Task: Search trends by New York City.
Action: Mouse moved to (456, 191)
Screenshot: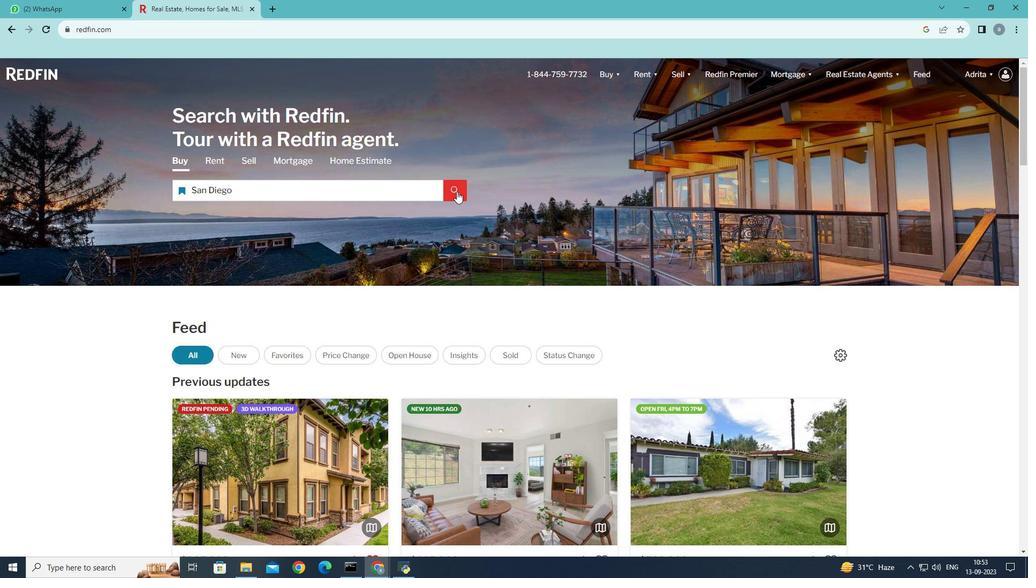 
Action: Mouse pressed left at (456, 191)
Screenshot: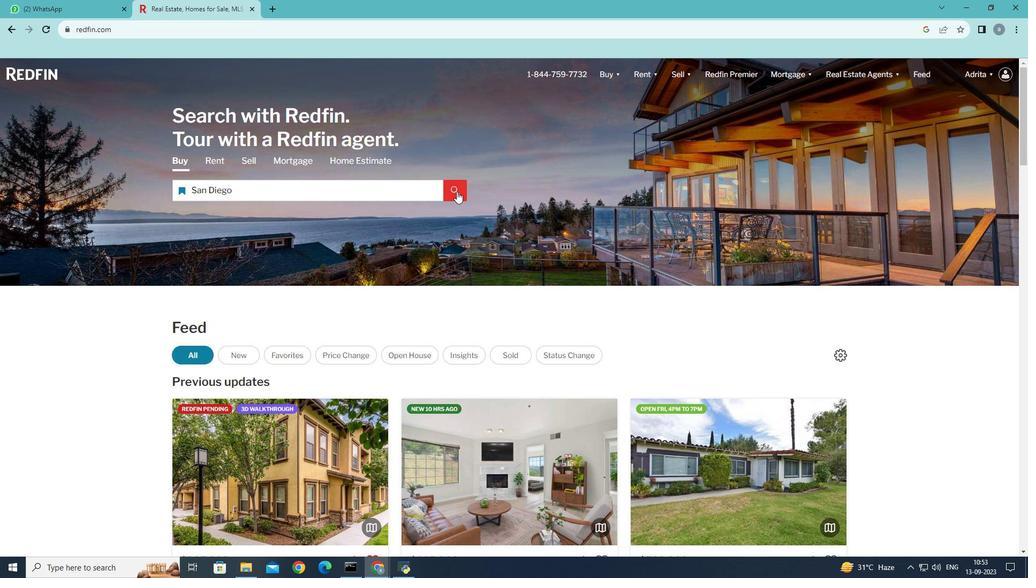 
Action: Mouse moved to (673, 207)
Screenshot: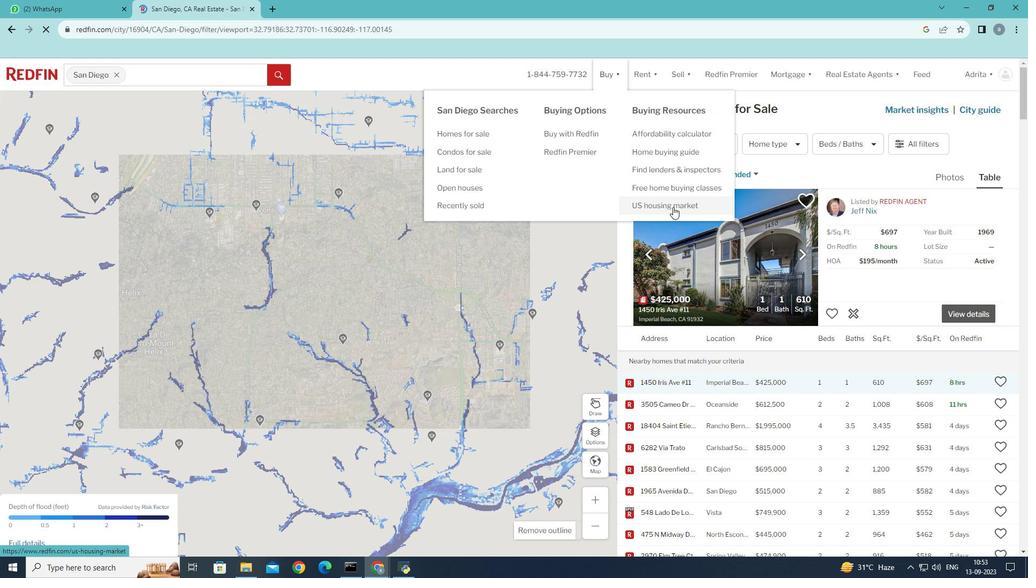 
Action: Mouse pressed left at (673, 207)
Screenshot: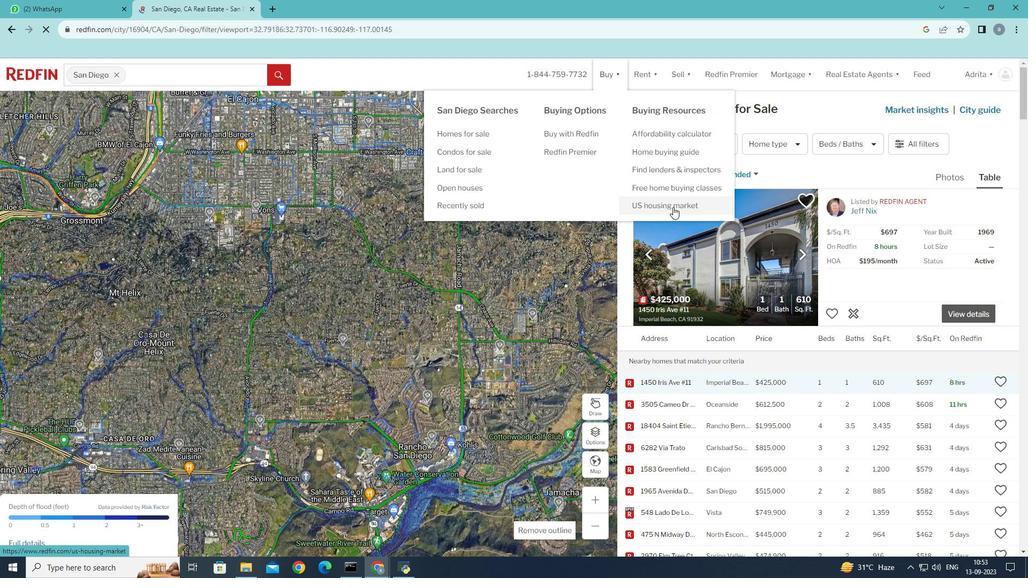 
Action: Mouse moved to (590, 211)
Screenshot: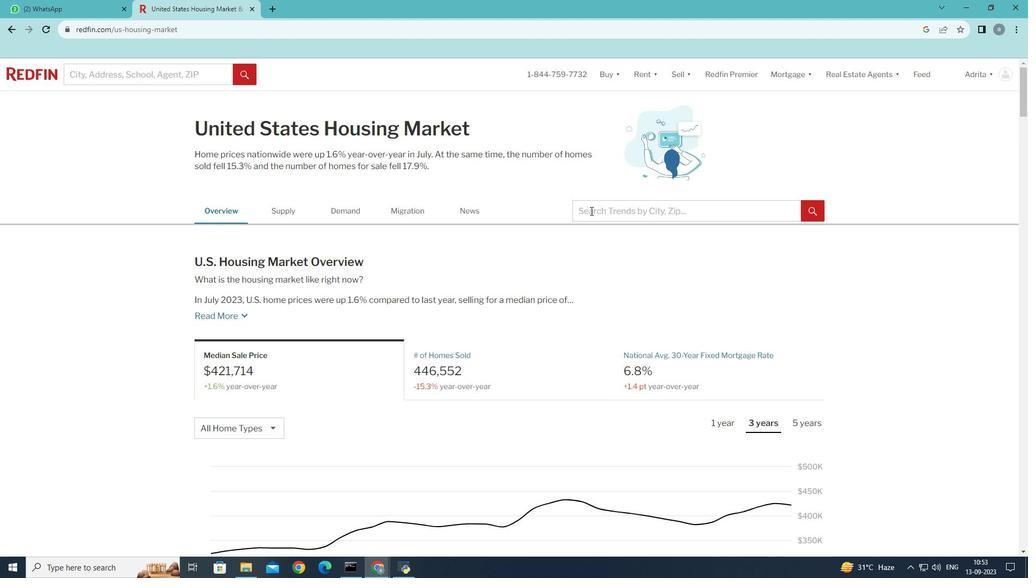 
Action: Mouse pressed left at (590, 211)
Screenshot: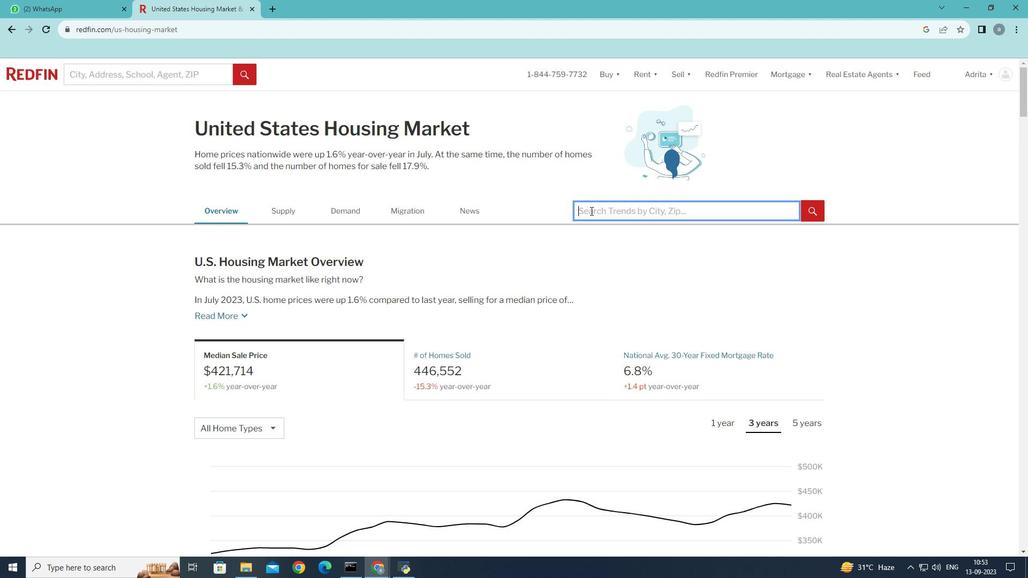 
Action: Mouse moved to (614, 212)
Screenshot: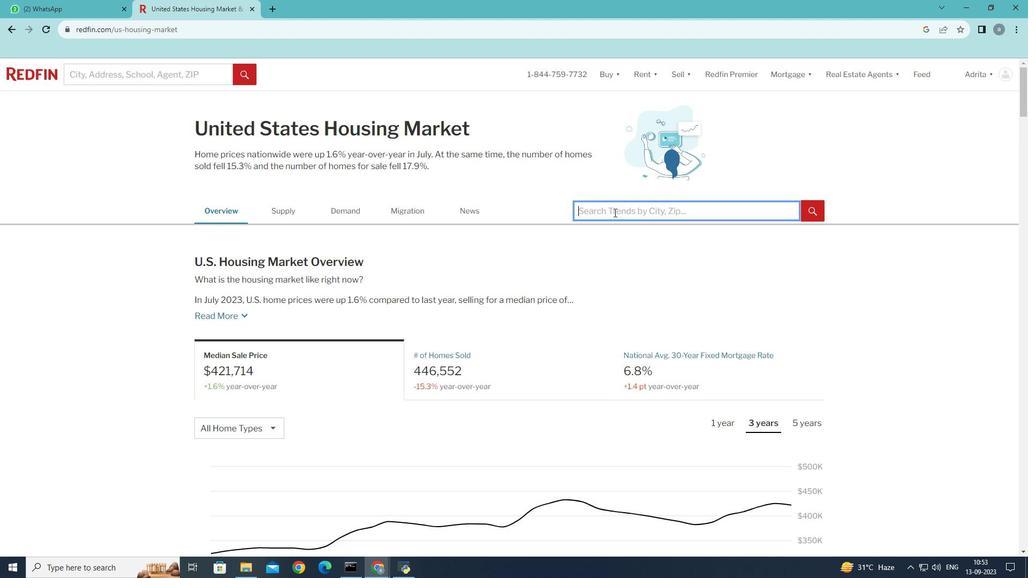 
Action: Key pressed <Key.shift>New<Key.space>
Screenshot: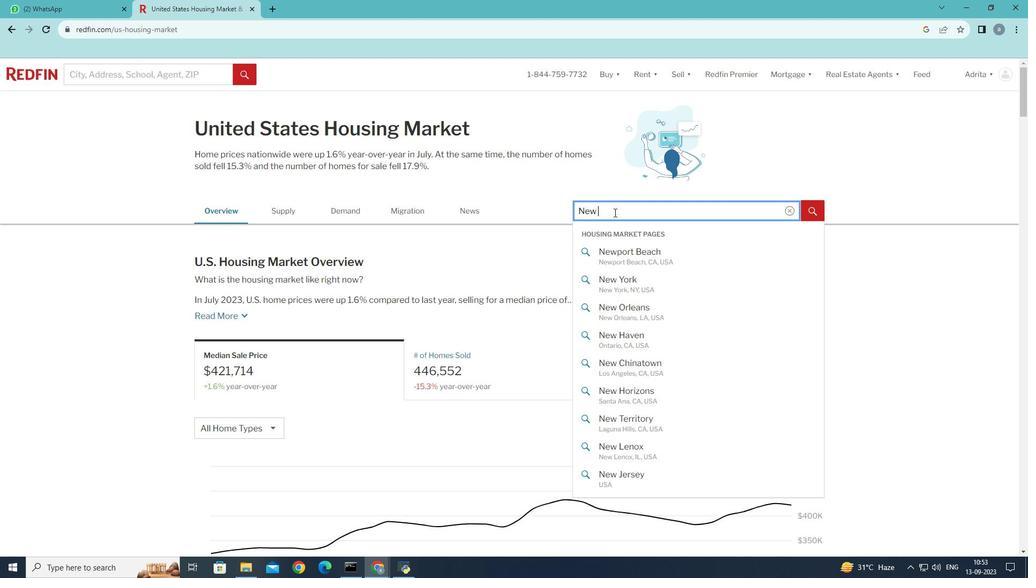 
Action: Mouse moved to (636, 285)
Screenshot: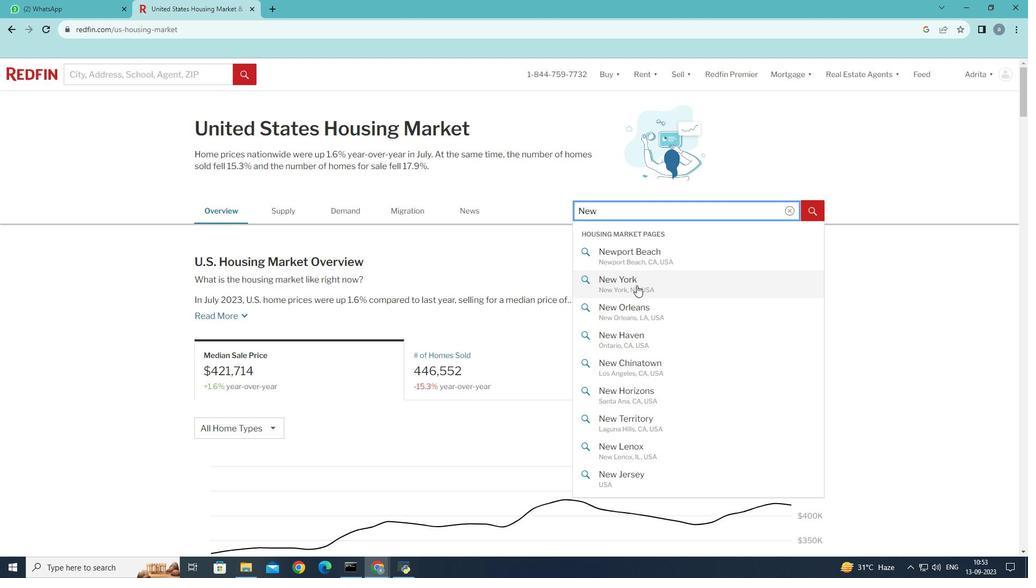 
Action: Mouse pressed left at (636, 285)
Screenshot: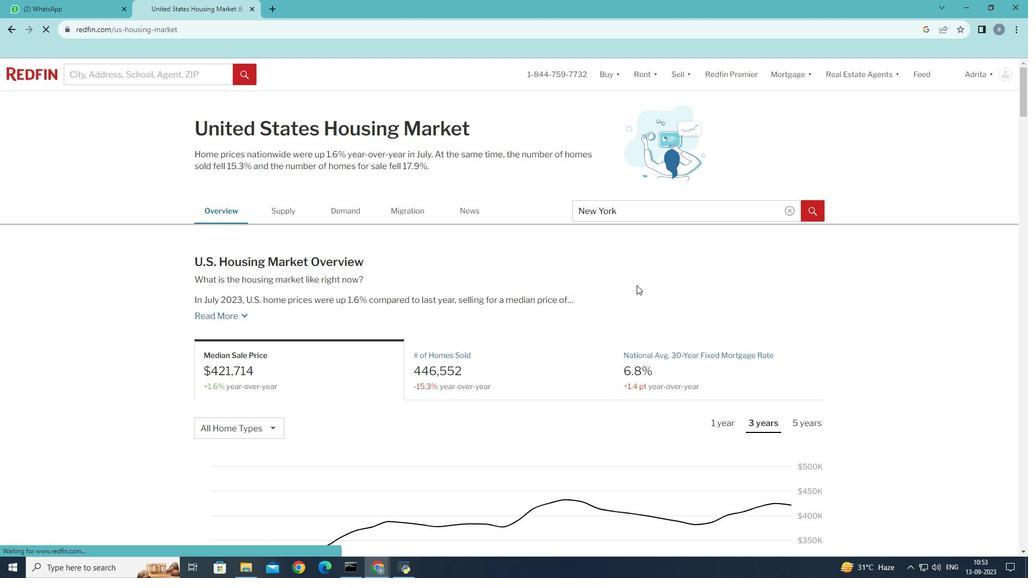
Action: Mouse scrolled (636, 284) with delta (0, 0)
Screenshot: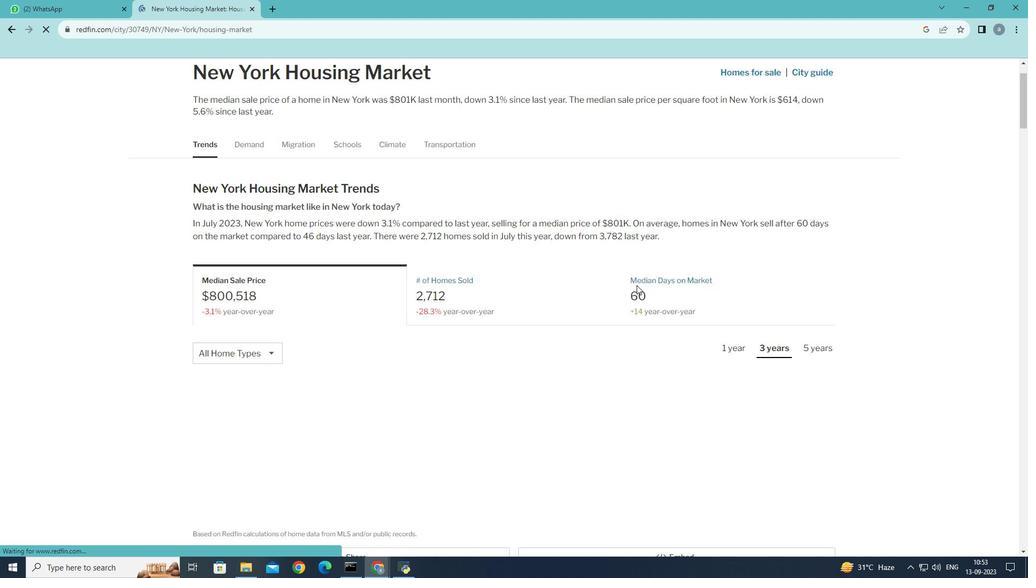 
Action: Mouse scrolled (636, 284) with delta (0, 0)
Screenshot: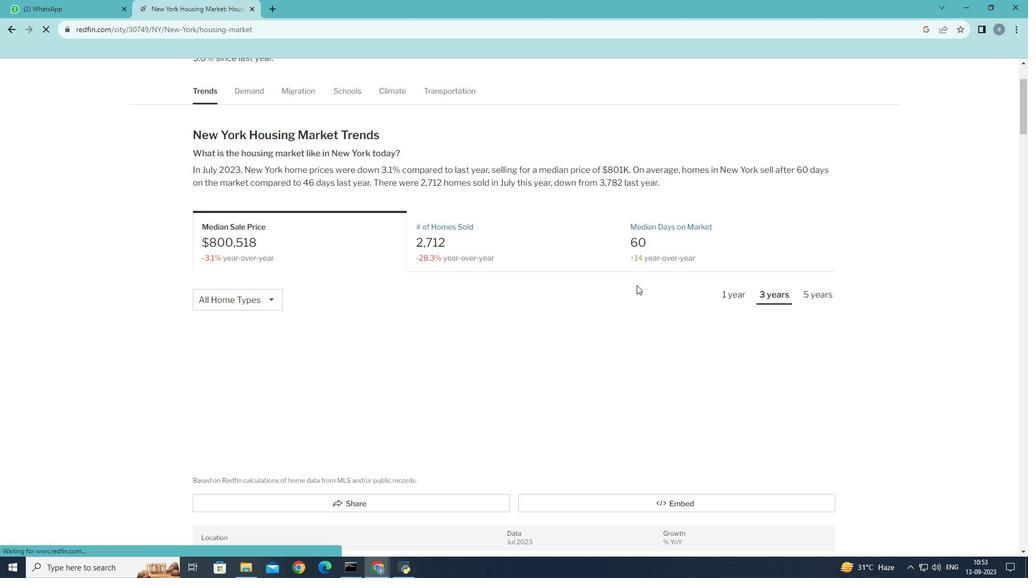 
Action: Mouse scrolled (636, 286) with delta (0, 0)
Screenshot: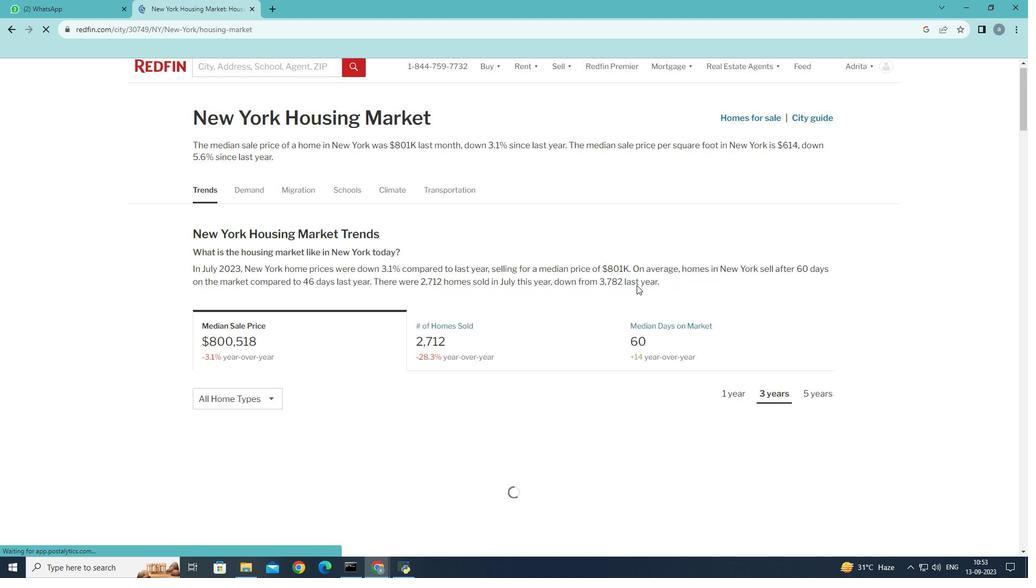 
Action: Mouse scrolled (636, 286) with delta (0, 0)
Screenshot: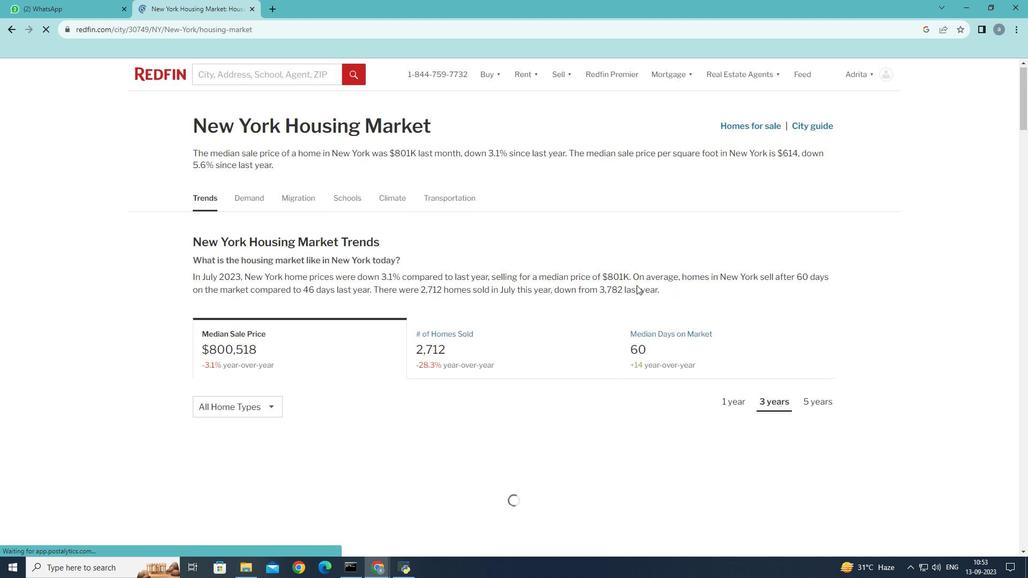 
